 Task: Use the formula "NORMSINV" in spreadsheet "Project portfolio".
Action: Mouse moved to (105, 75)
Screenshot: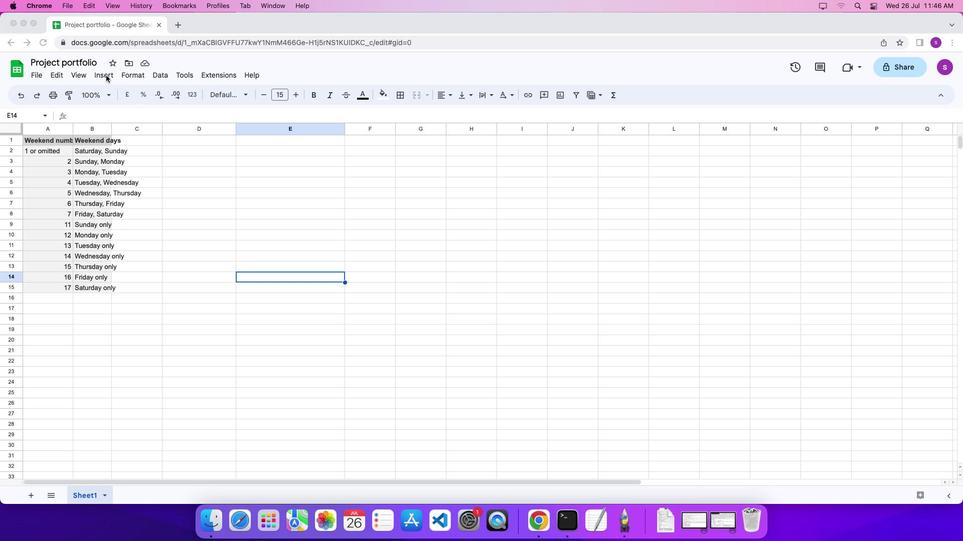 
Action: Mouse pressed left at (105, 75)
Screenshot: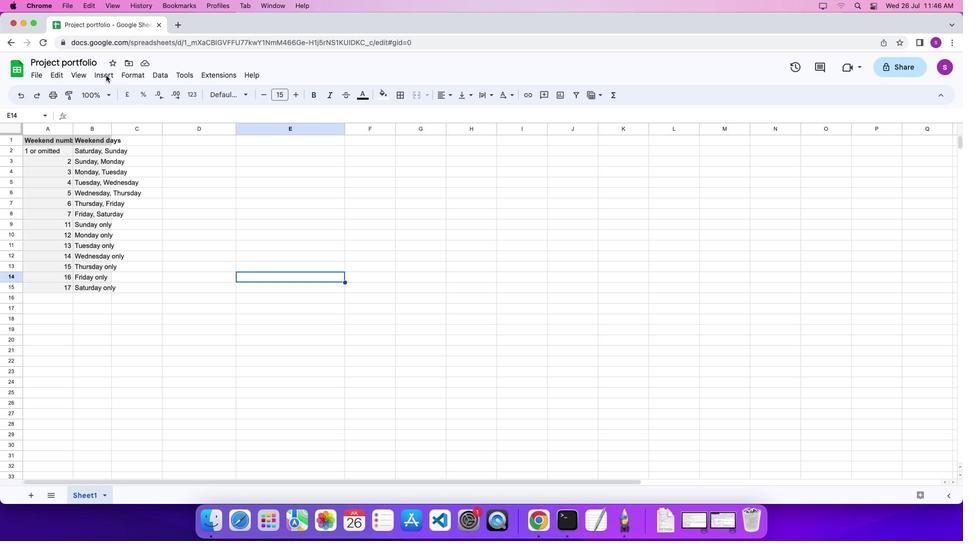 
Action: Mouse moved to (105, 74)
Screenshot: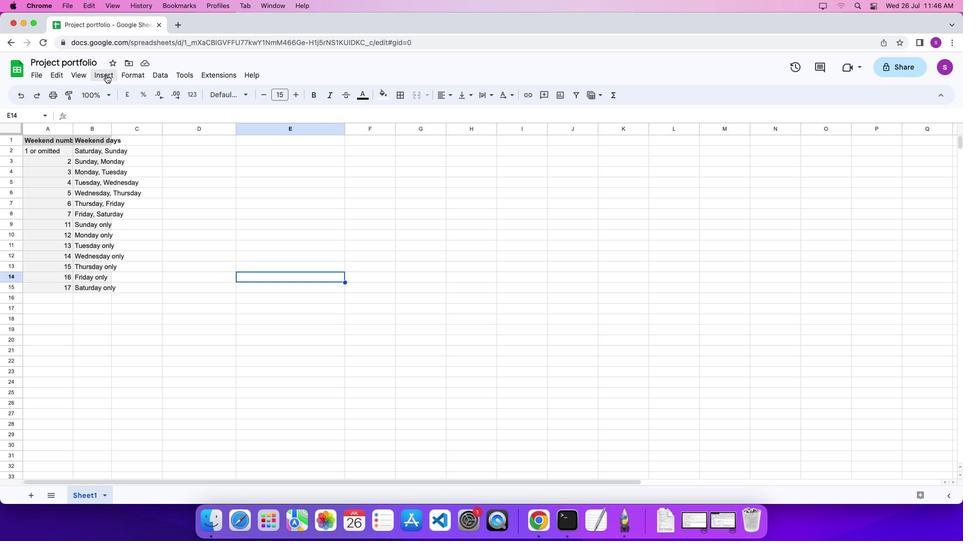 
Action: Mouse pressed left at (105, 74)
Screenshot: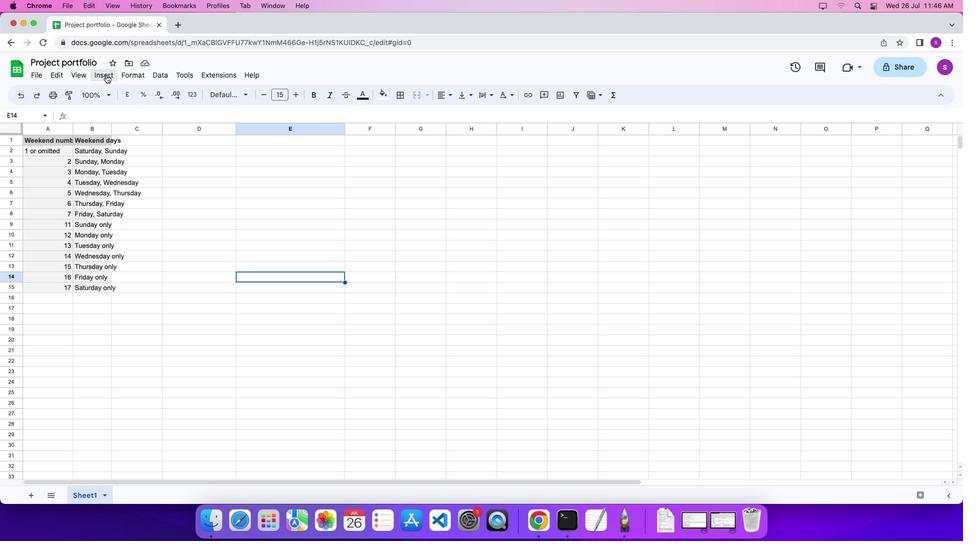 
Action: Mouse pressed left at (105, 74)
Screenshot: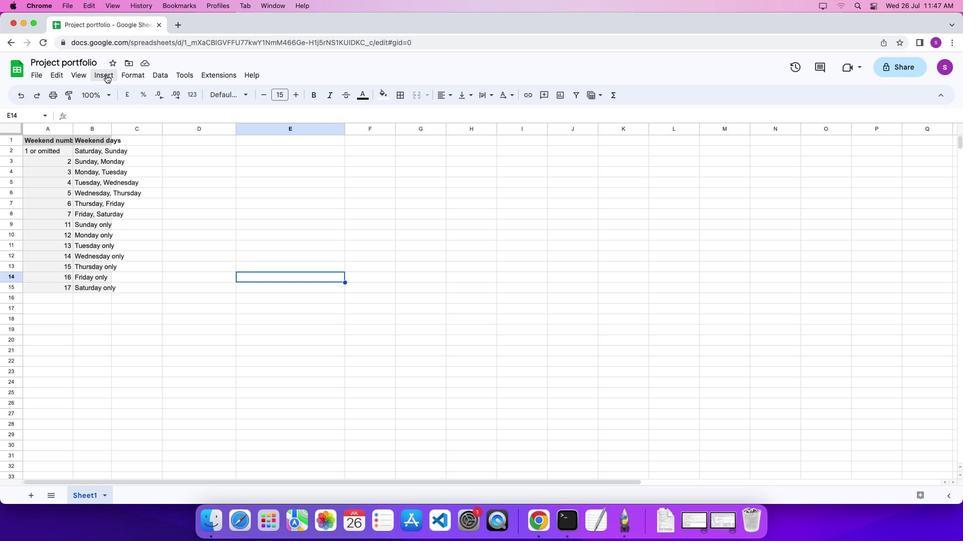 
Action: Mouse moved to (429, 472)
Screenshot: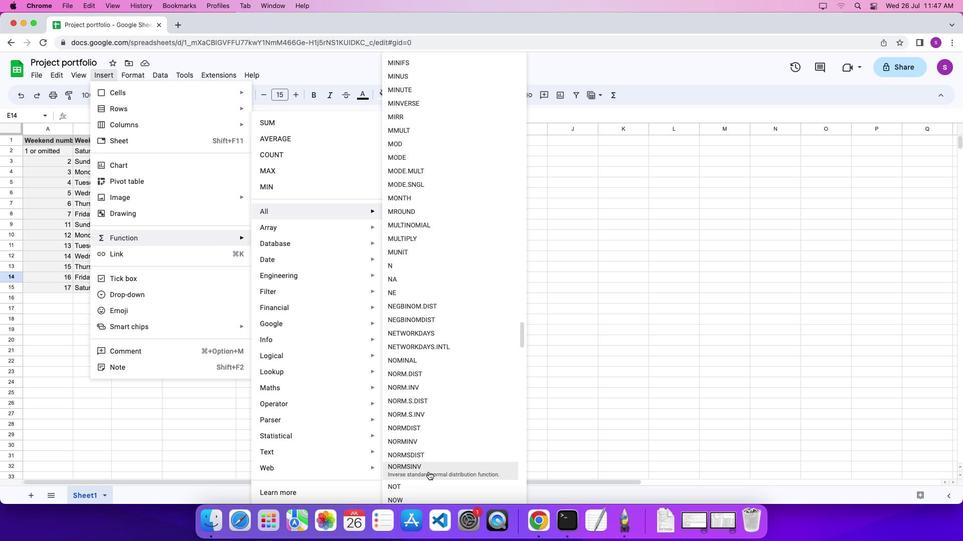 
Action: Mouse pressed left at (429, 472)
Screenshot: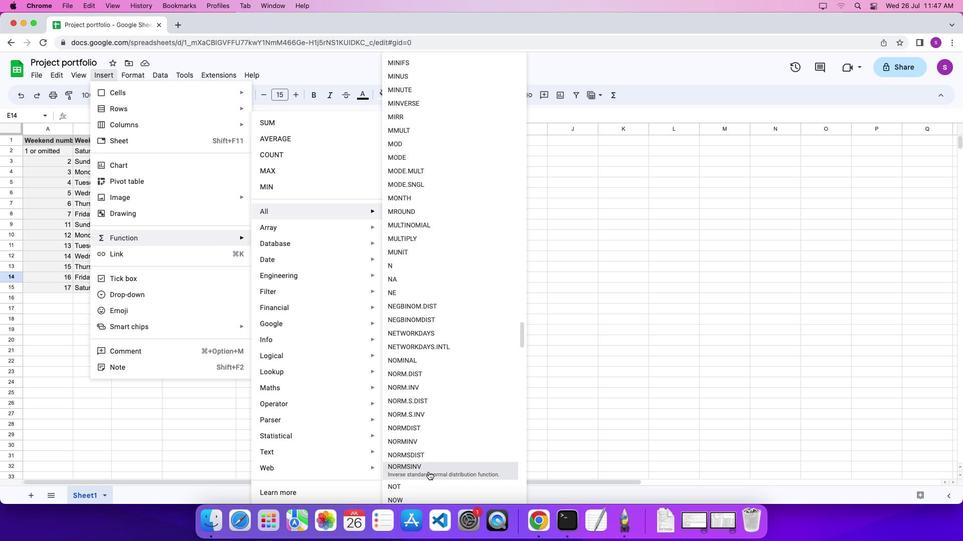 
Action: Mouse moved to (439, 364)
Screenshot: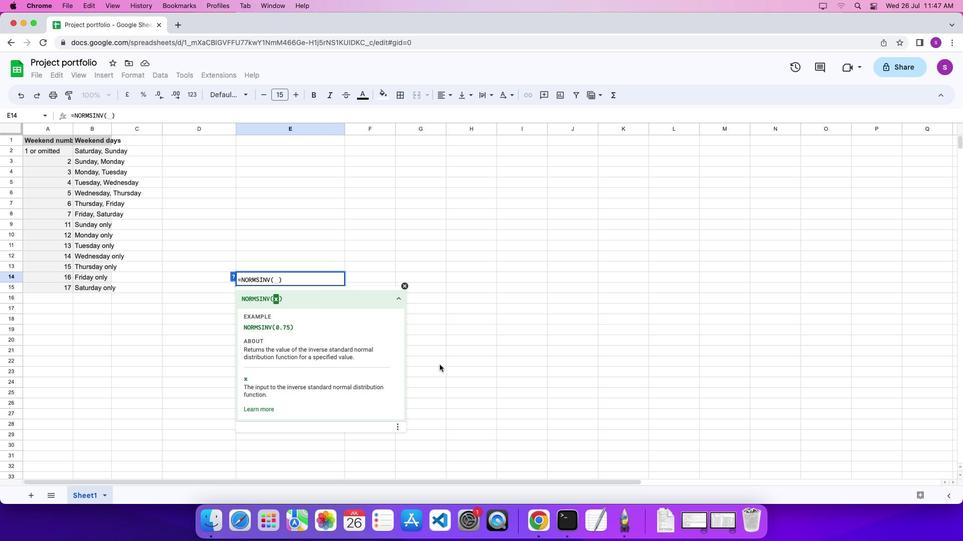 
Action: Key pressed '0''.''7''5''\x03'
Screenshot: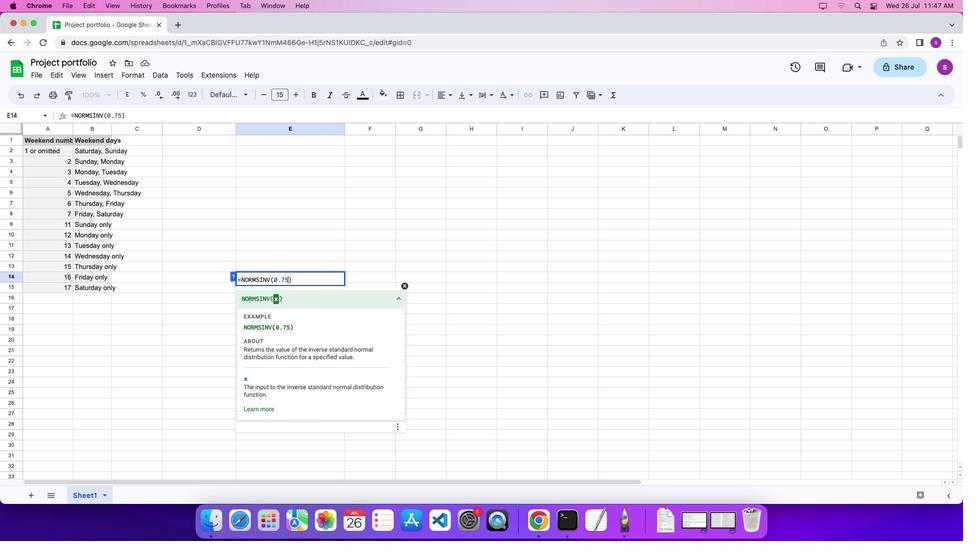 
